Task: Find public transportation options from Chicago, Illinois, to Milwaukee, Wisconsin.
Action: Mouse moved to (207, 183)
Screenshot: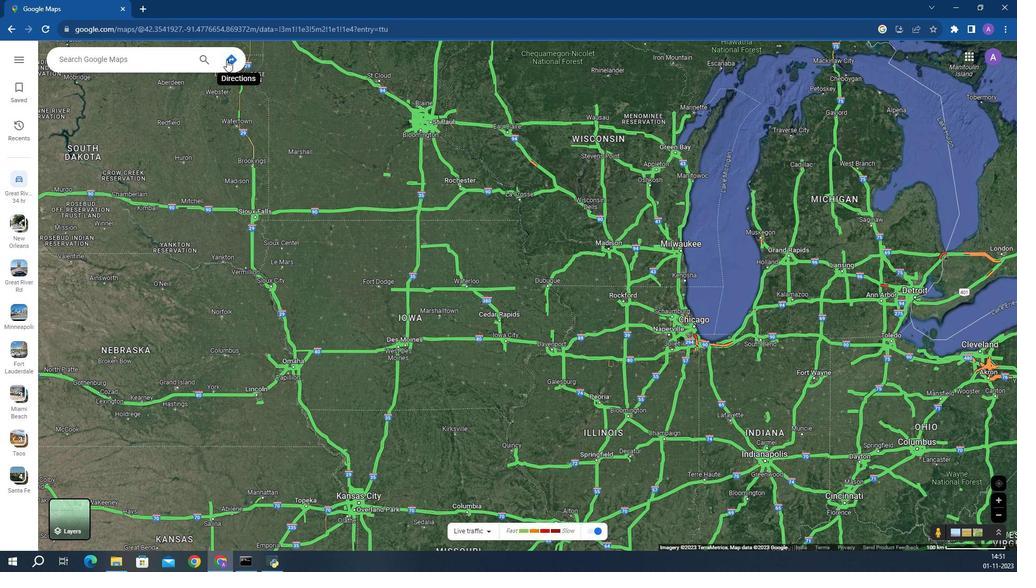 
Action: Mouse pressed left at (207, 183)
Screenshot: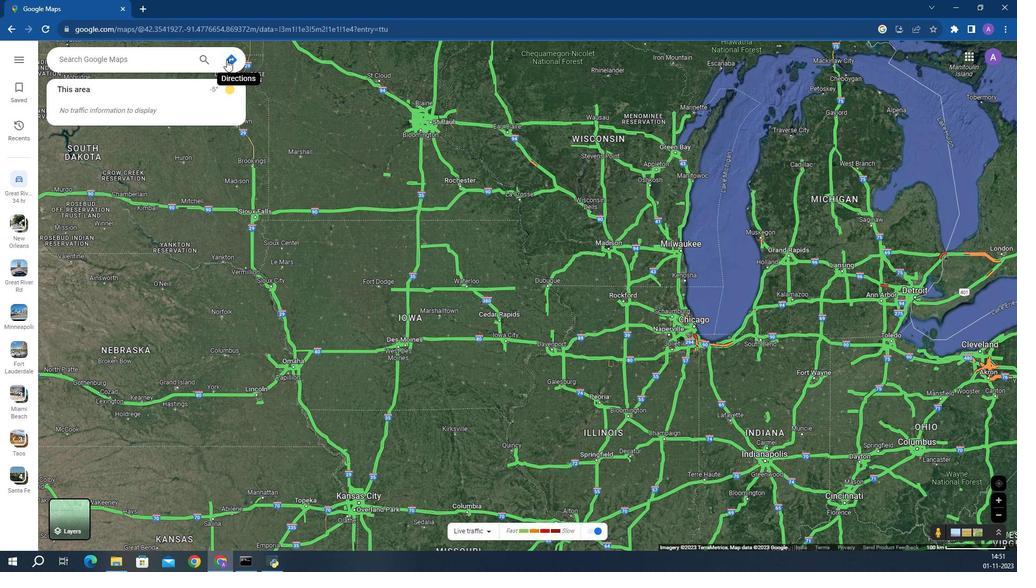 
Action: Mouse moved to (195, 195)
Screenshot: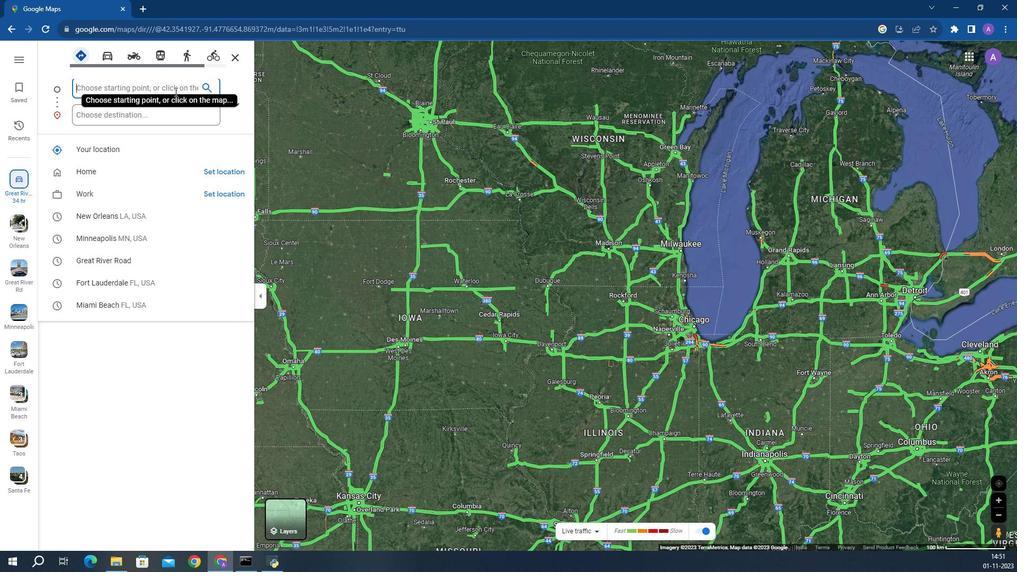 
Action: Key pressed <Key.caps_lock>C<Key.caps_lock>hicago,<Key.space><Key.caps_lock>I<Key.caps_lock>llinois
Screenshot: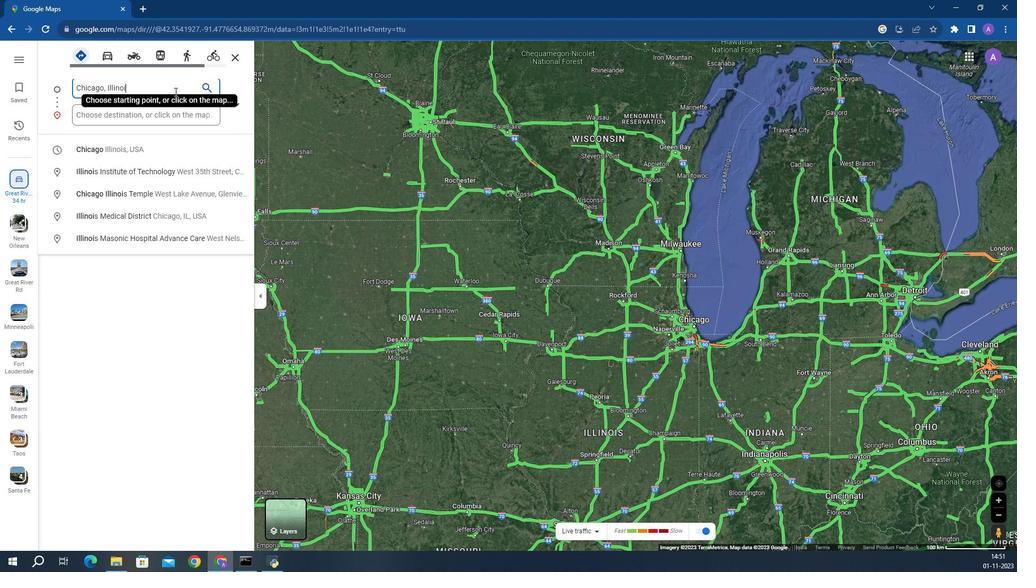 
Action: Mouse moved to (193, 203)
Screenshot: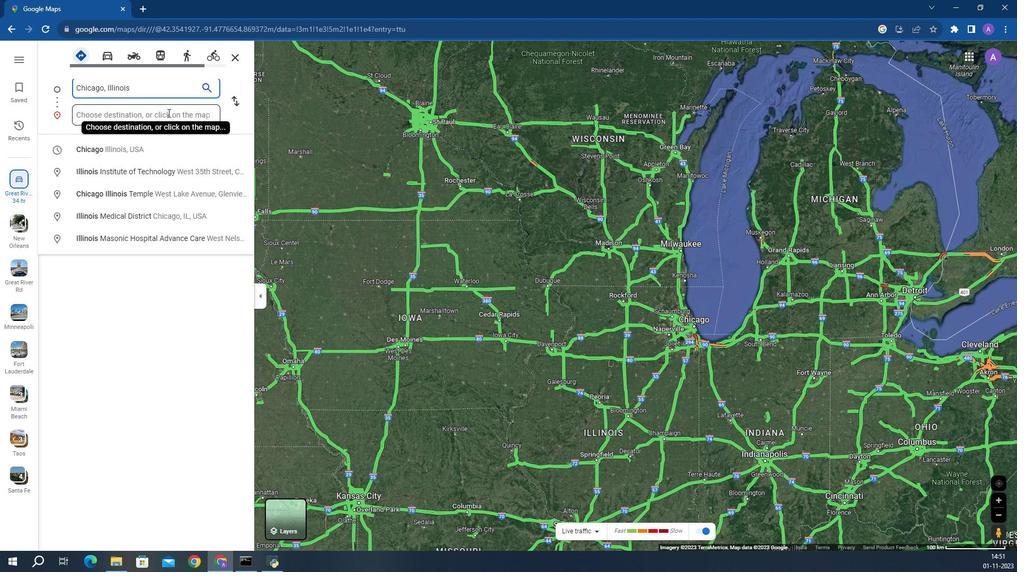
Action: Mouse pressed left at (193, 203)
Screenshot: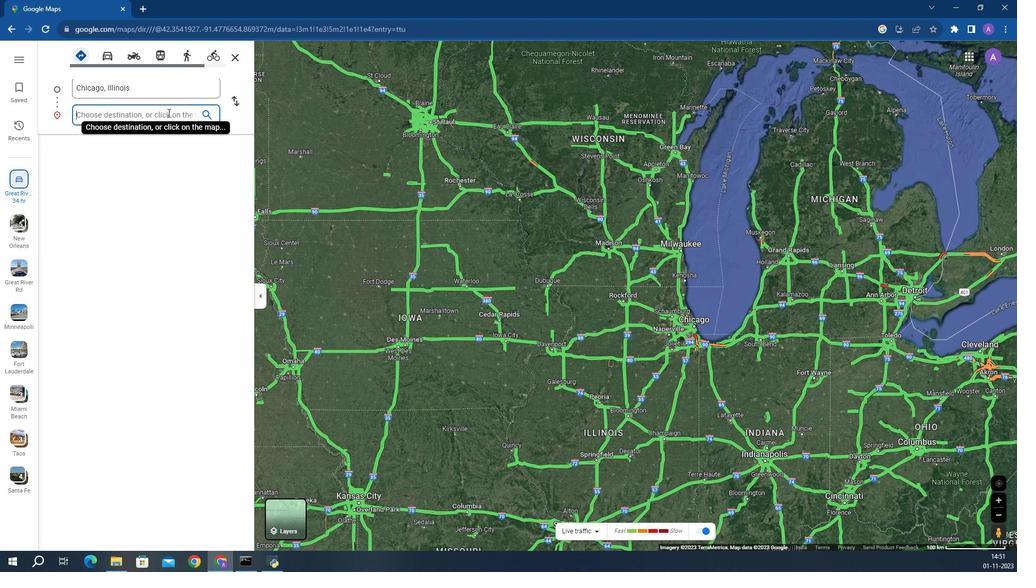 
Action: Key pressed <Key.caps_lock>M<Key.caps_lock>ilwaukee,<Key.space><Key.caps_lock>W<Key.caps_lock>idconsin<Key.enter>
Screenshot: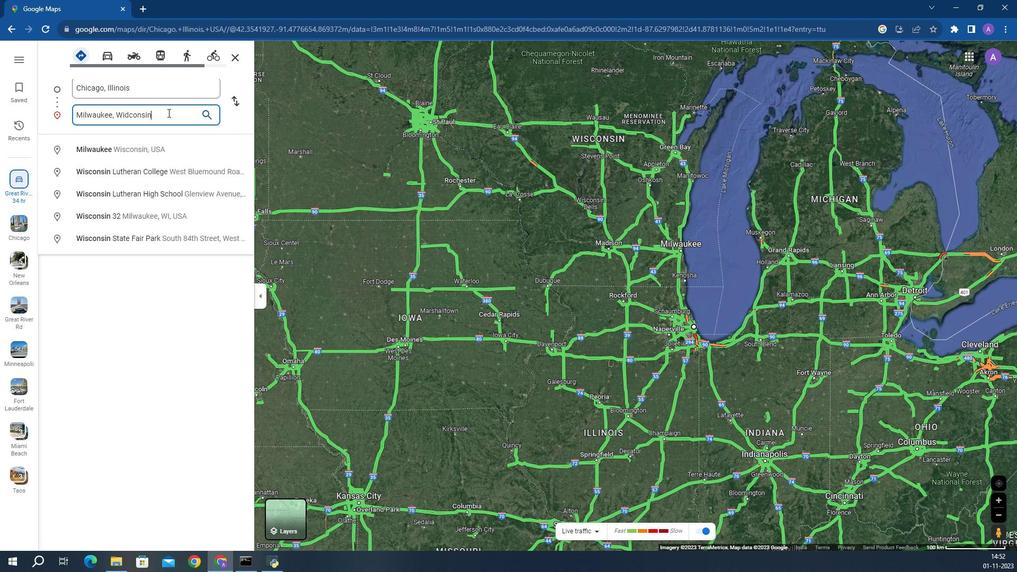 
Action: Mouse moved to (190, 179)
Screenshot: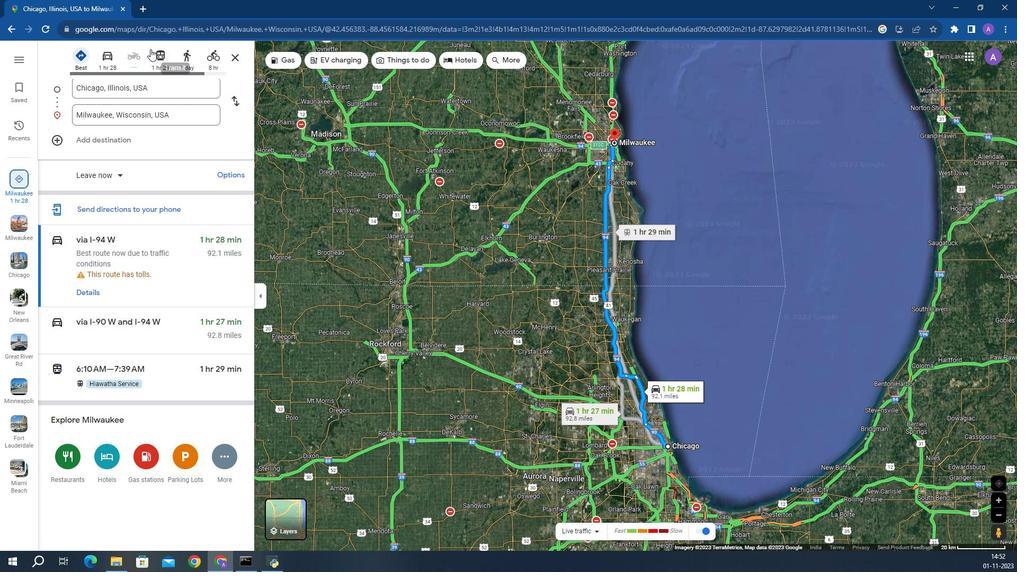 
Action: Mouse pressed left at (190, 179)
Screenshot: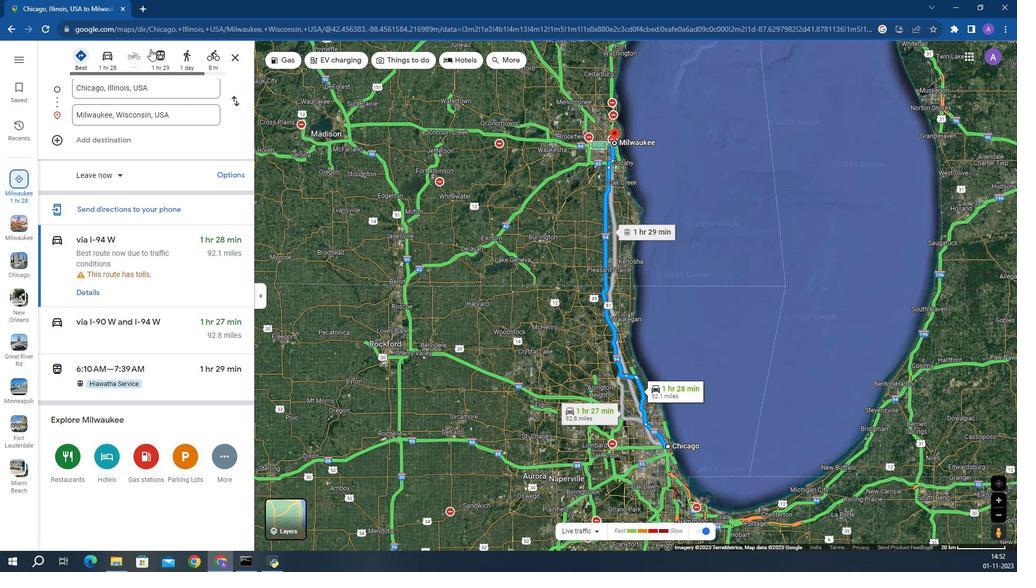 
Action: Mouse moved to (194, 239)
Screenshot: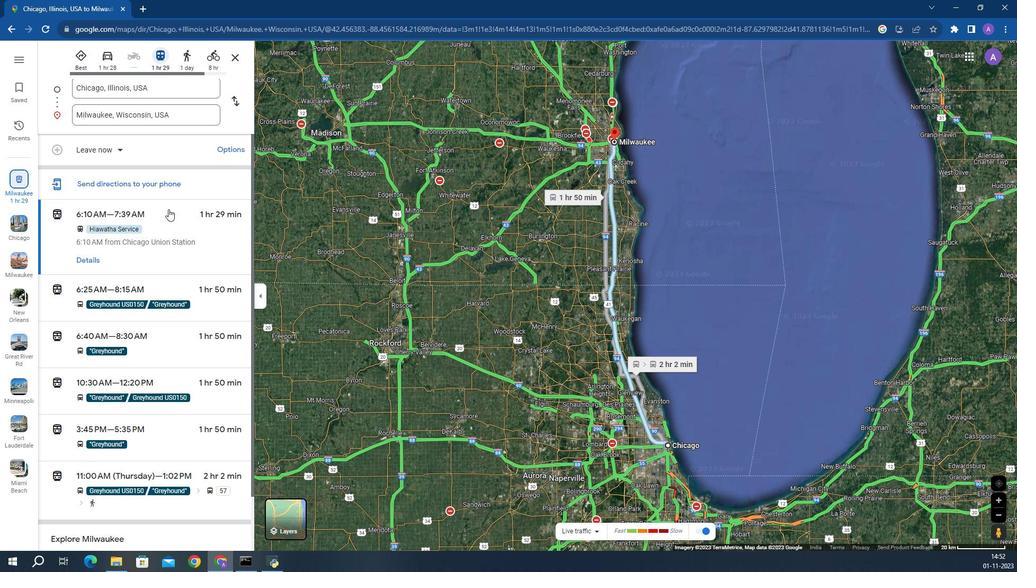 
Action: Mouse scrolled (194, 239) with delta (0, 0)
Screenshot: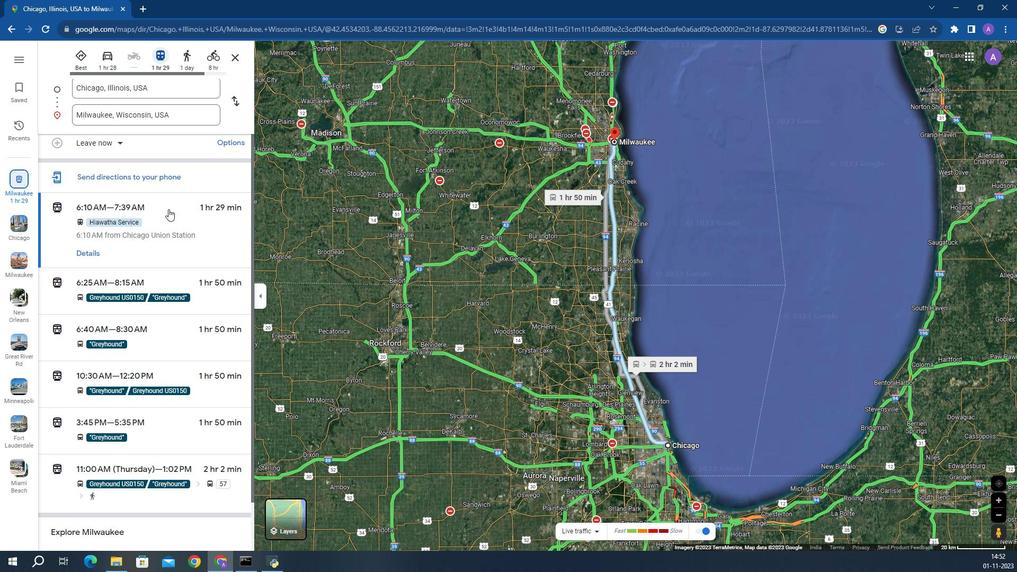 
Action: Mouse scrolled (194, 239) with delta (0, 0)
Screenshot: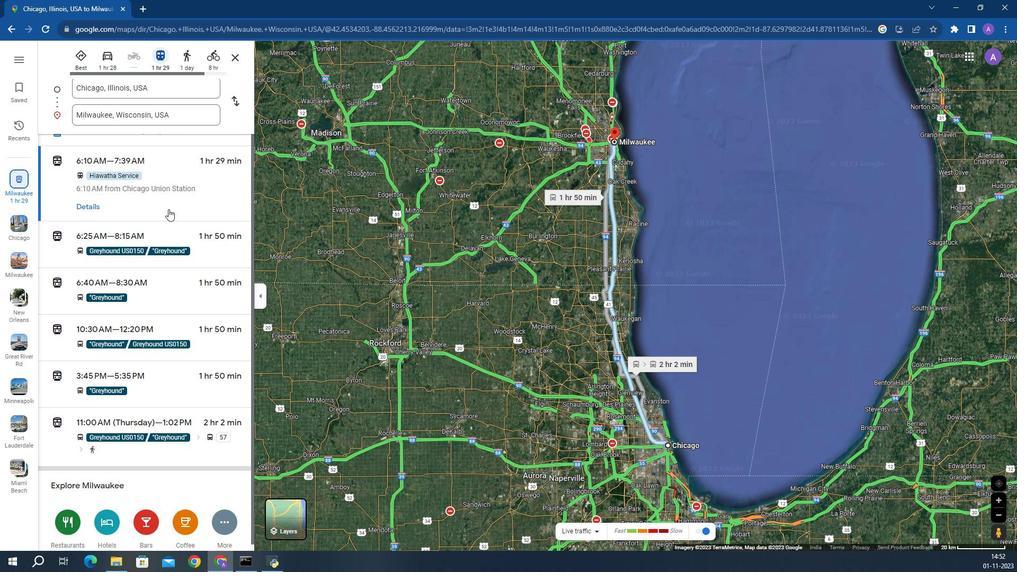 
Action: Mouse moved to (175, 234)
Screenshot: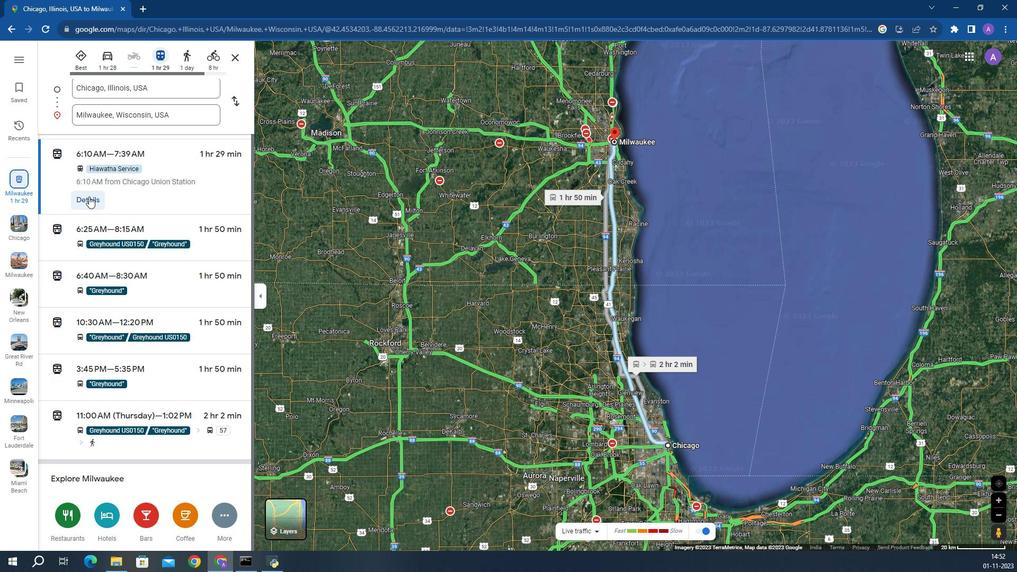 
Action: Mouse pressed left at (175, 234)
Screenshot: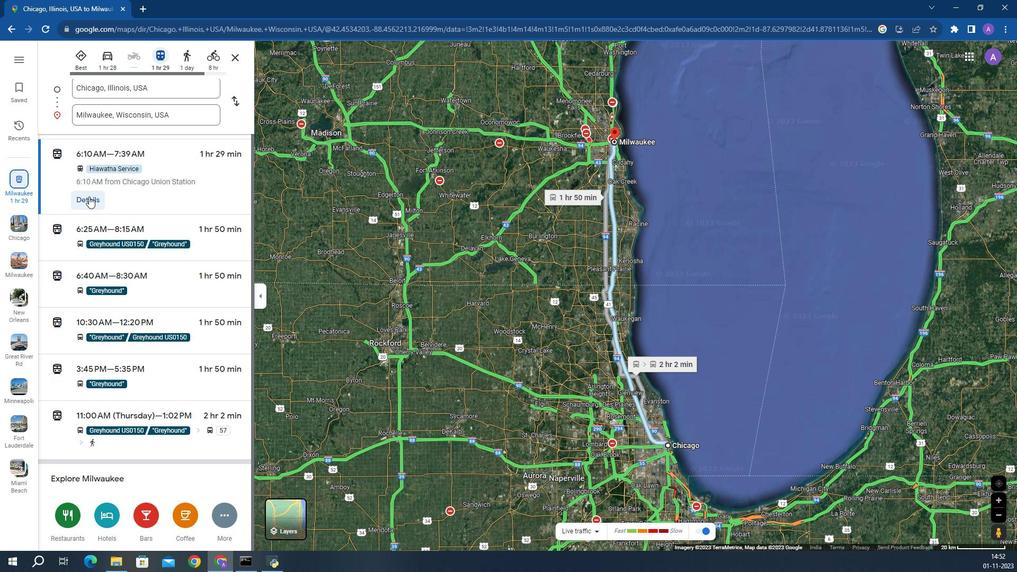 
Action: Mouse moved to (200, 248)
Screenshot: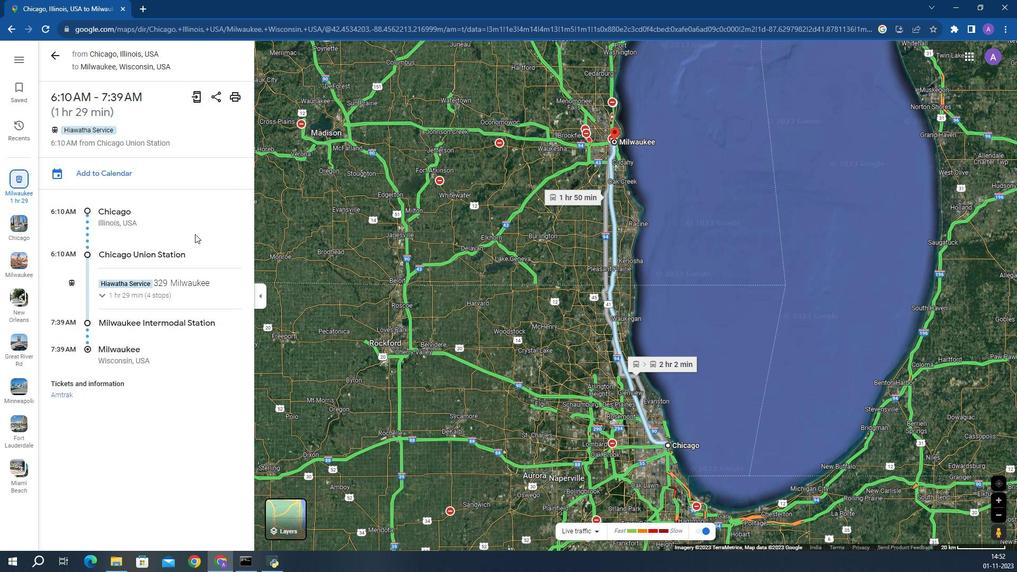 
Action: Mouse scrolled (200, 248) with delta (0, 0)
Screenshot: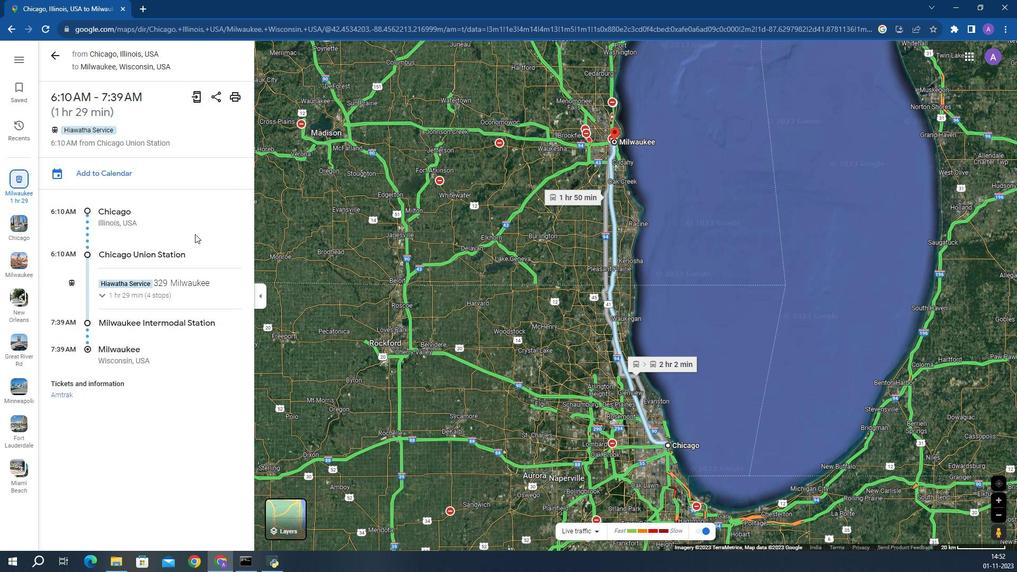 
Action: Mouse scrolled (200, 248) with delta (0, 0)
Screenshot: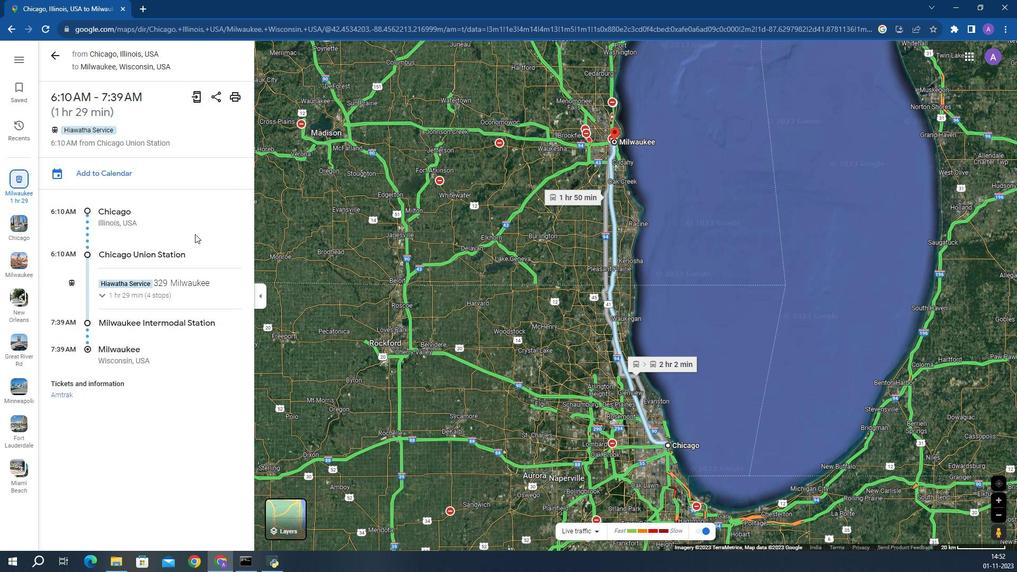 
Action: Mouse scrolled (200, 248) with delta (0, 0)
Screenshot: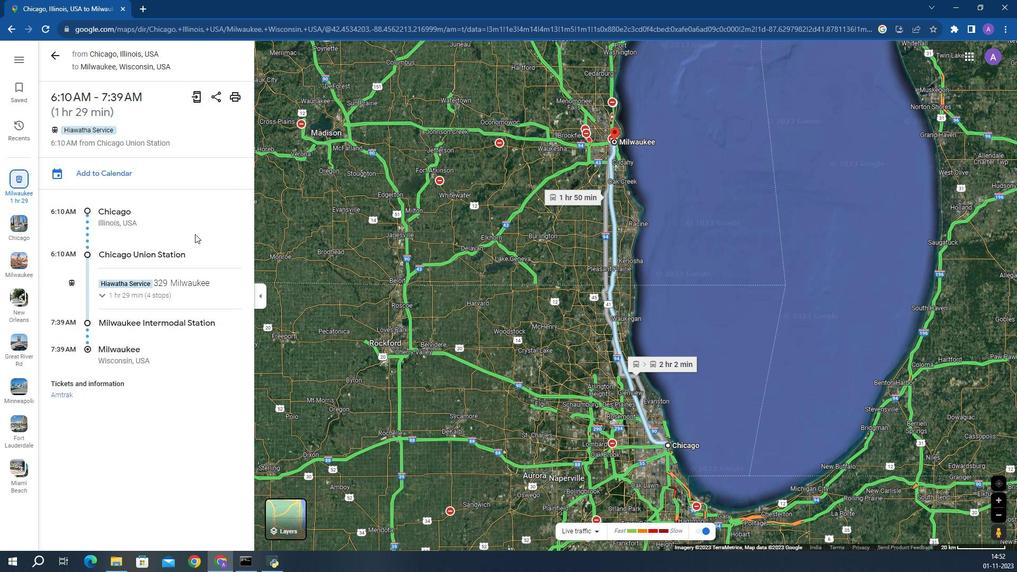 
Action: Mouse moved to (166, 181)
Screenshot: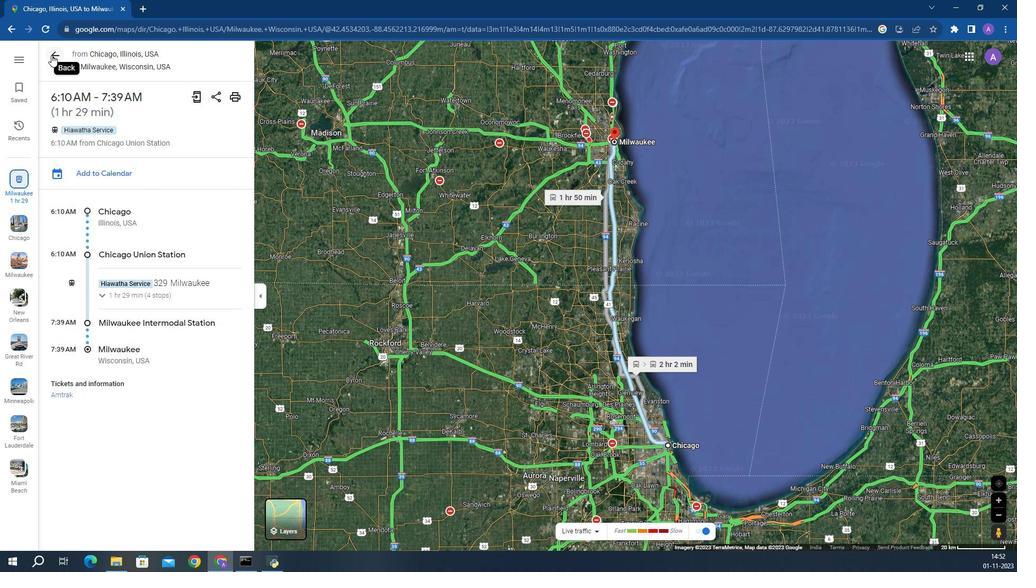 
Action: Mouse pressed left at (166, 181)
Screenshot: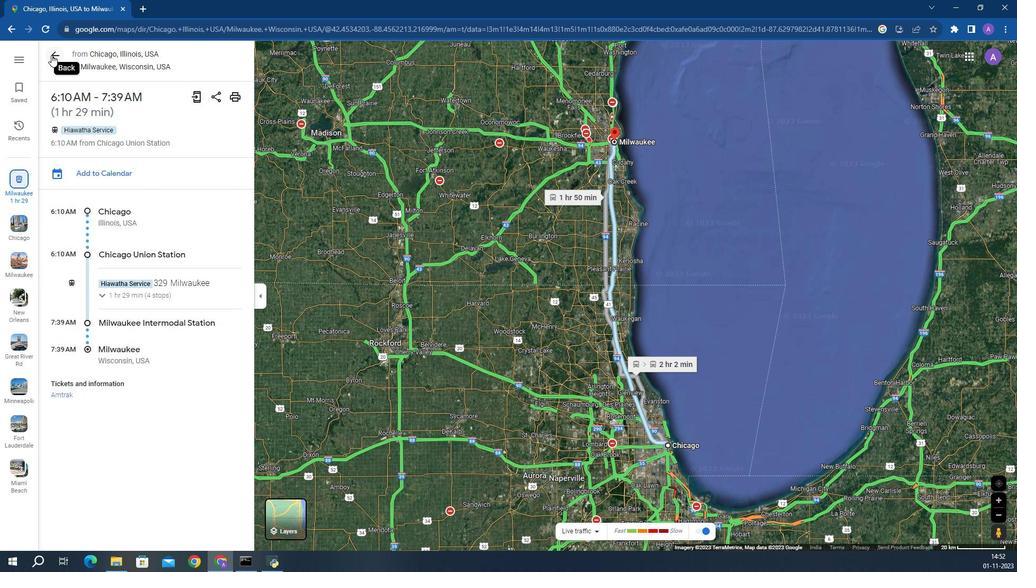 
Action: Mouse moved to (203, 254)
Screenshot: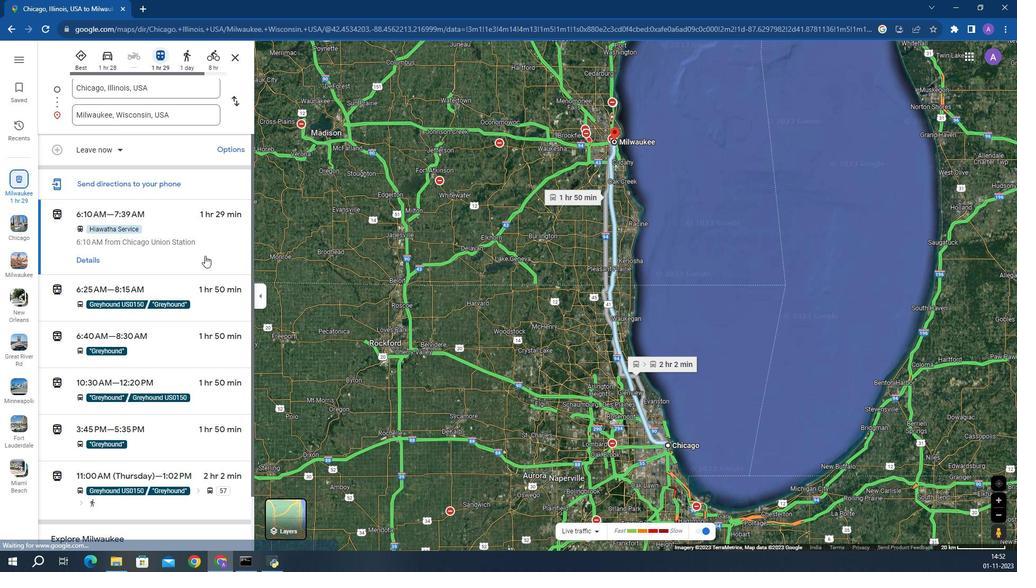 
Action: Mouse scrolled (203, 254) with delta (0, 0)
Screenshot: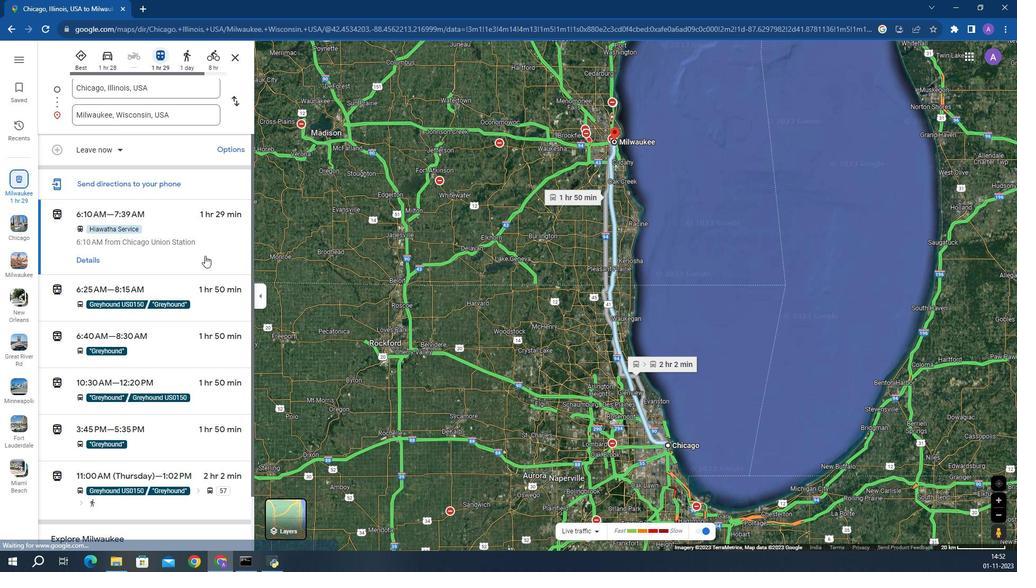 
Action: Mouse moved to (203, 256)
Screenshot: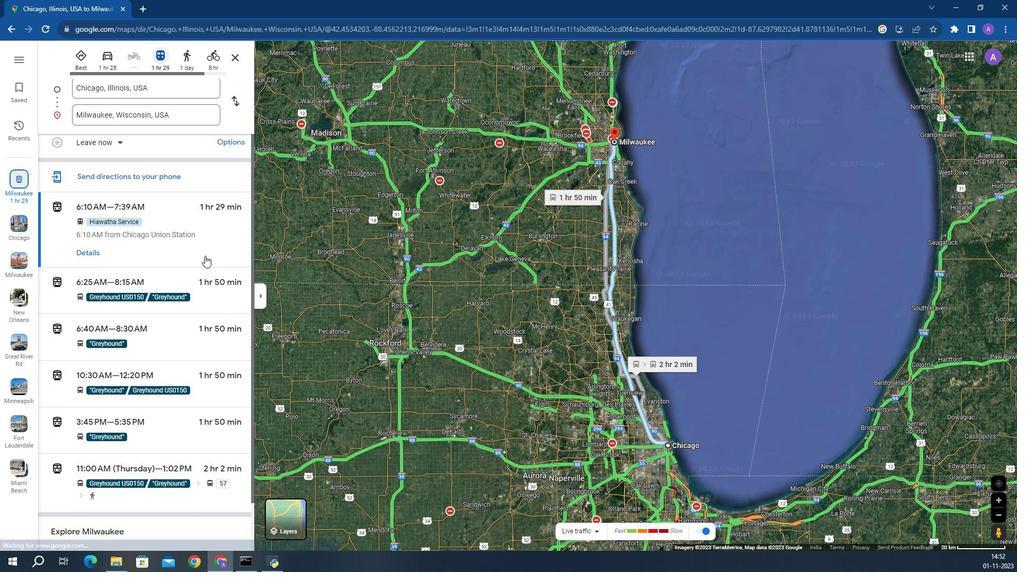 
Action: Mouse scrolled (203, 256) with delta (0, 0)
Screenshot: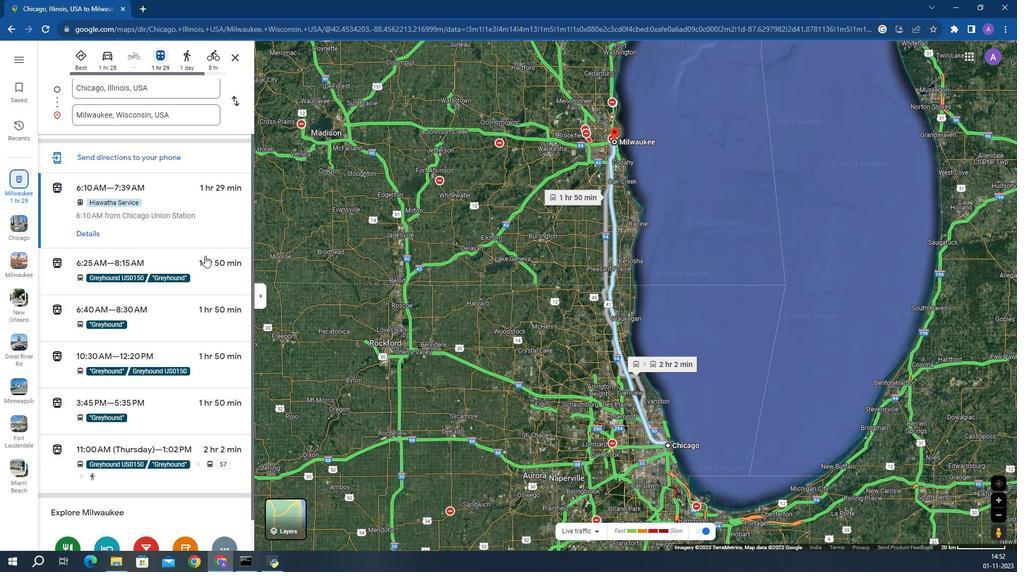 
Action: Mouse pressed left at (203, 256)
Screenshot: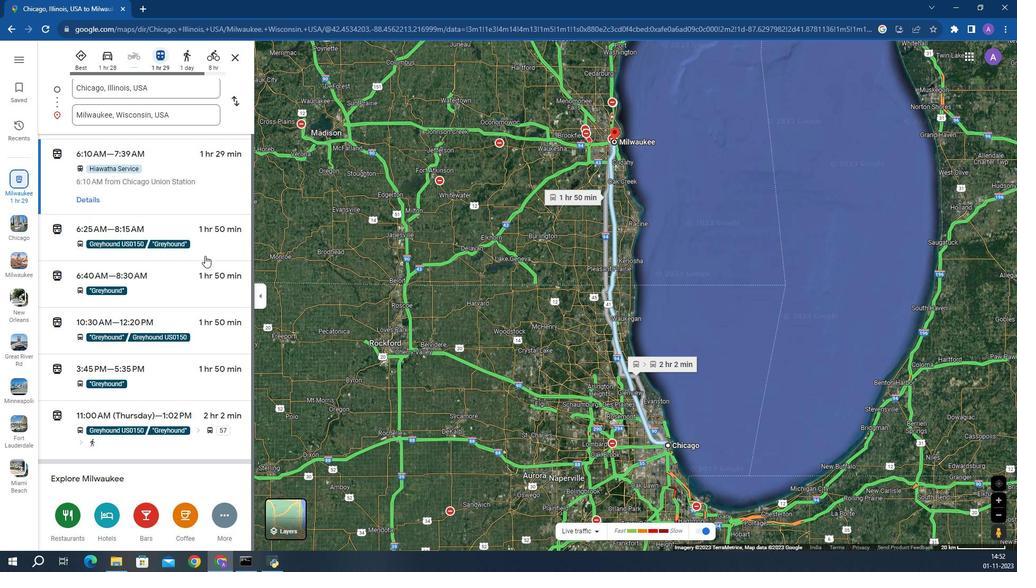 
Action: Mouse moved to (272, 261)
Screenshot: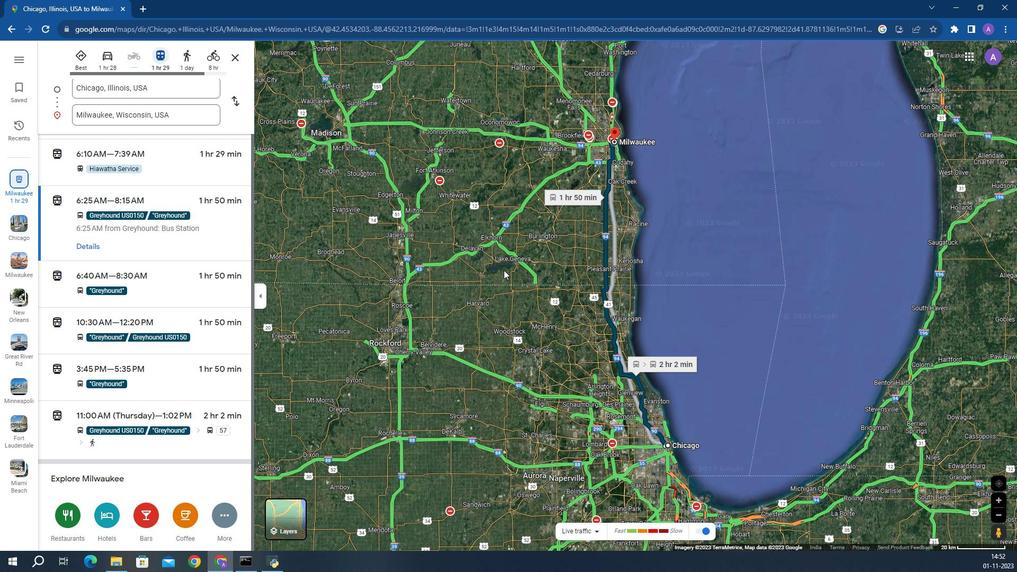 
